 Task: Create a sub task Design and Implement Solution for the task  Implement a new cloud-based accounting system for a company in the project AgileLink , assign it to team member softage.3@softage.net and update the status of the sub task to  Off Track , set the priority of the sub task to High
Action: Mouse moved to (546, 300)
Screenshot: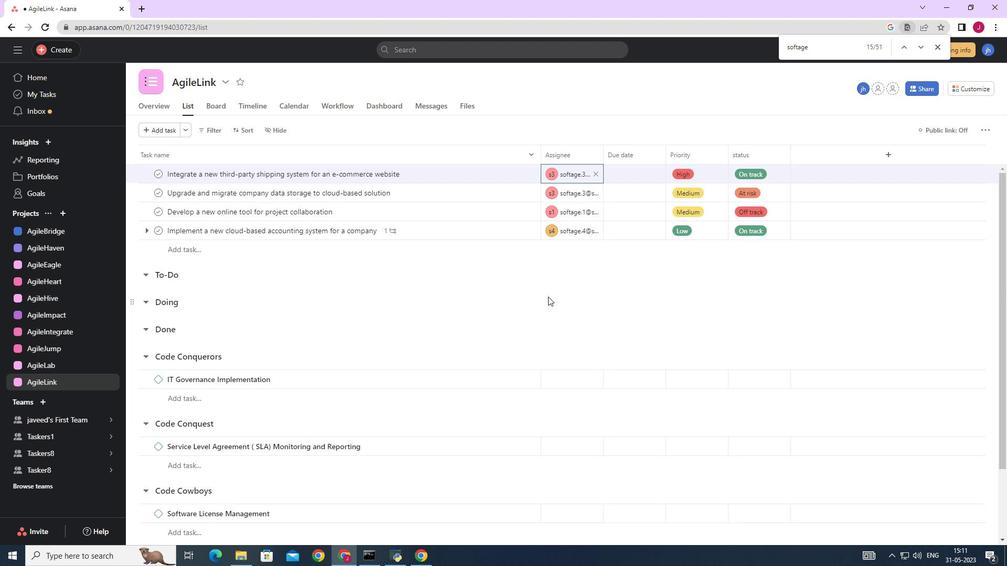 
Action: Mouse scrolled (546, 299) with delta (0, 0)
Screenshot: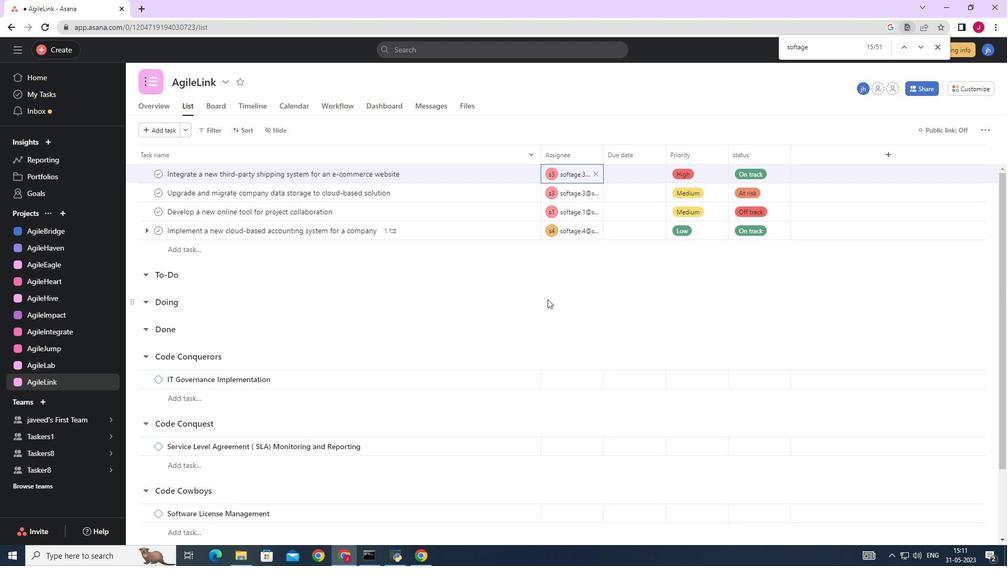 
Action: Mouse moved to (546, 300)
Screenshot: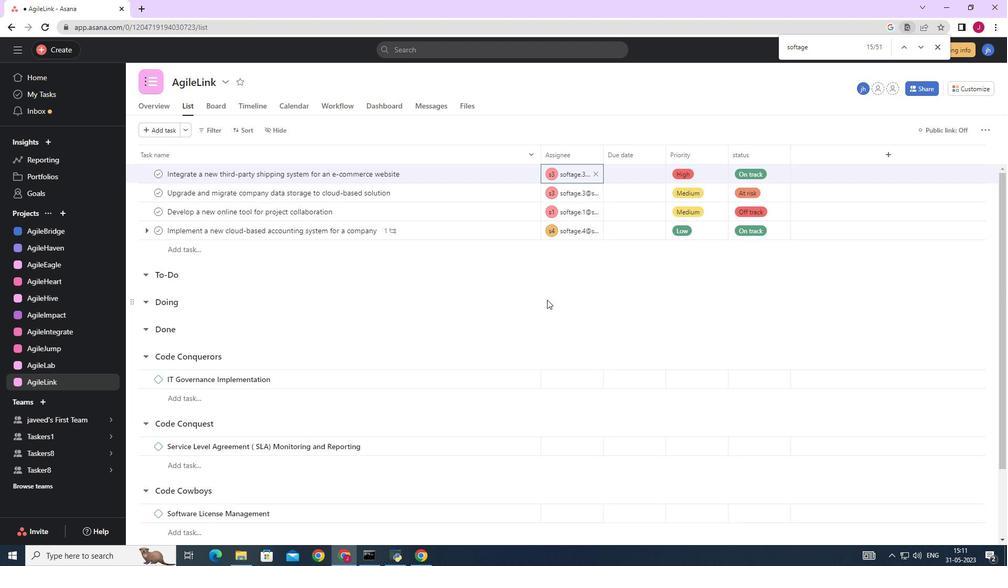 
Action: Mouse scrolled (546, 300) with delta (0, 0)
Screenshot: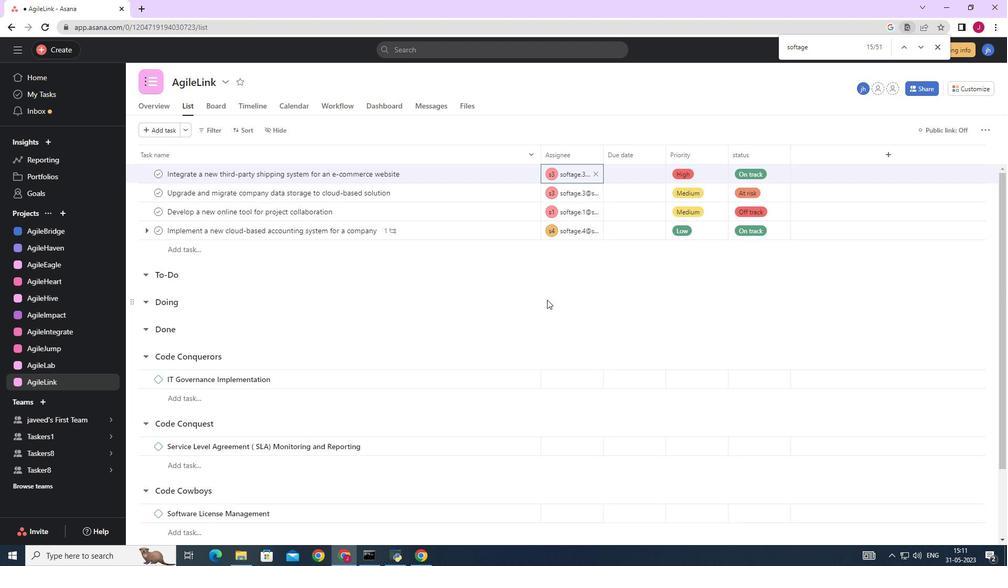 
Action: Mouse scrolled (546, 300) with delta (0, 0)
Screenshot: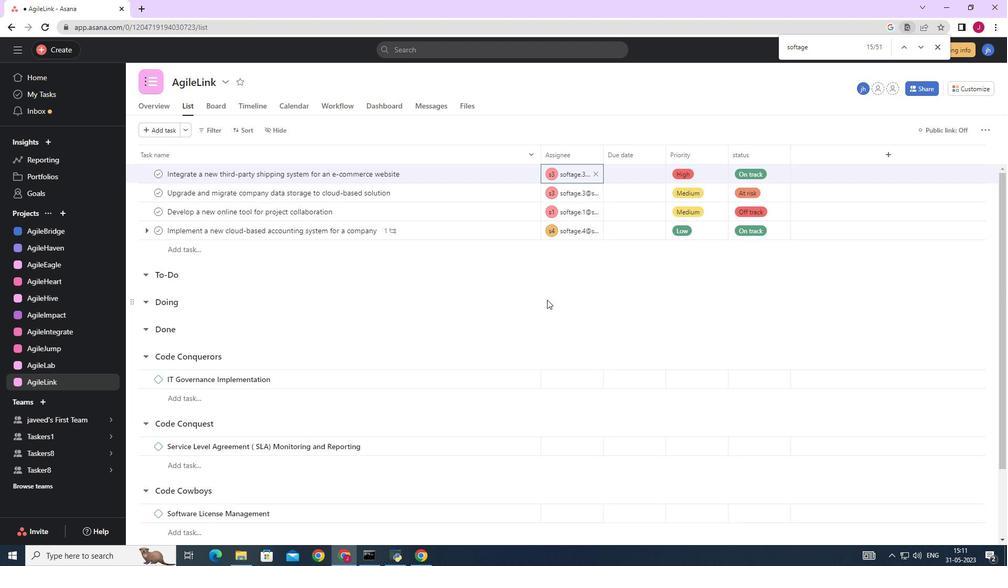 
Action: Mouse scrolled (546, 300) with delta (0, 0)
Screenshot: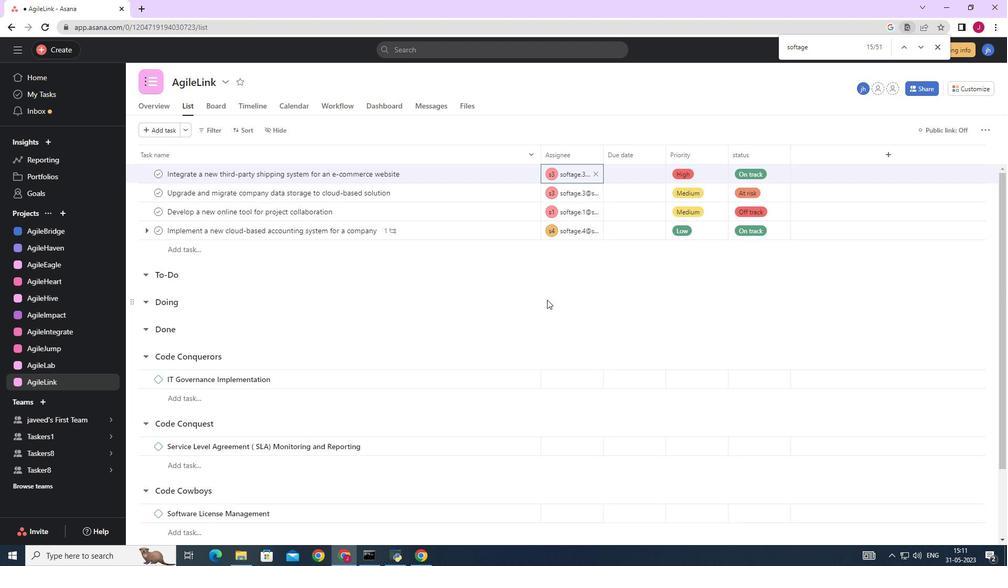 
Action: Mouse scrolled (546, 300) with delta (0, 0)
Screenshot: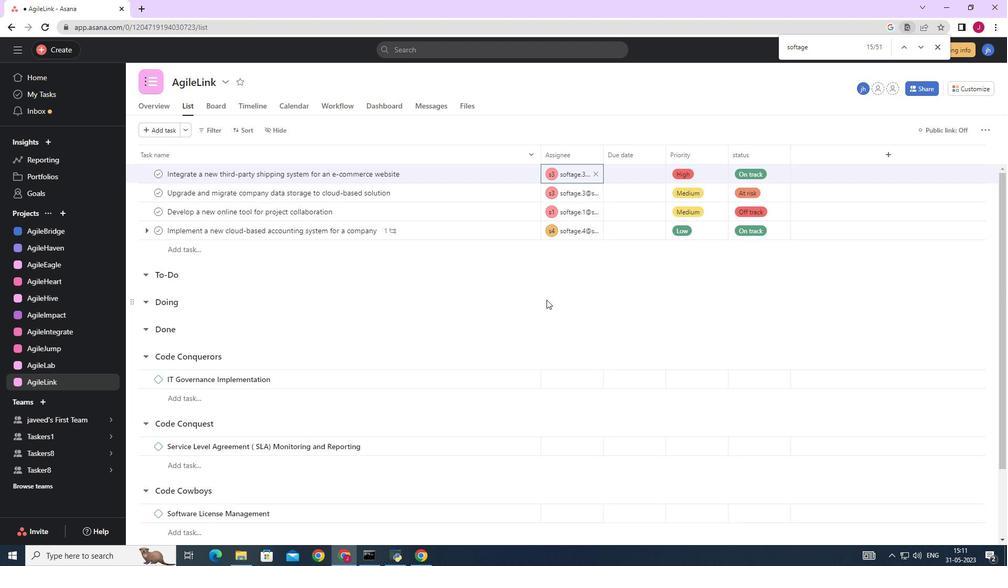 
Action: Mouse moved to (533, 302)
Screenshot: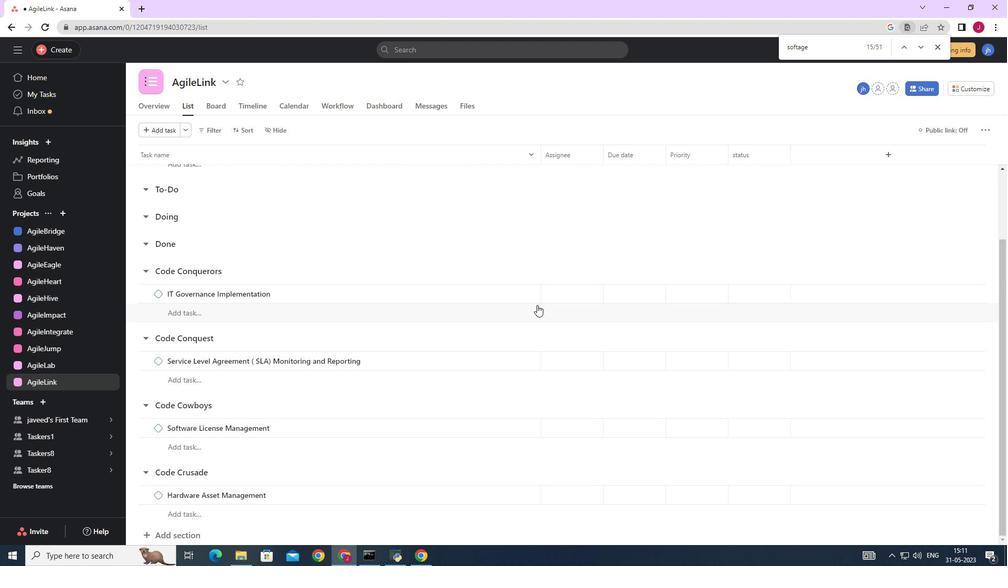 
Action: Mouse scrolled (533, 303) with delta (0, 0)
Screenshot: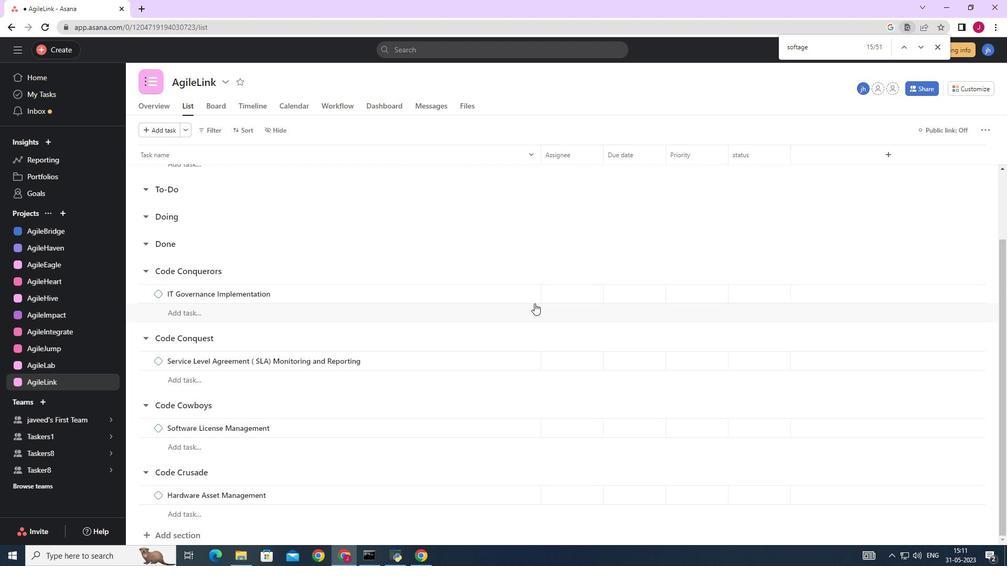 
Action: Mouse scrolled (533, 303) with delta (0, 0)
Screenshot: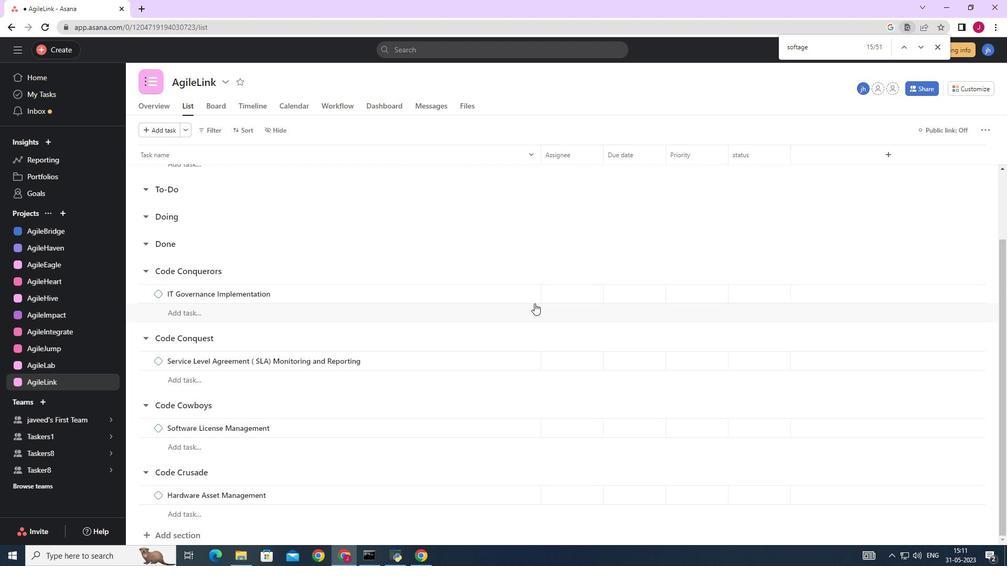 
Action: Mouse scrolled (533, 303) with delta (0, 0)
Screenshot: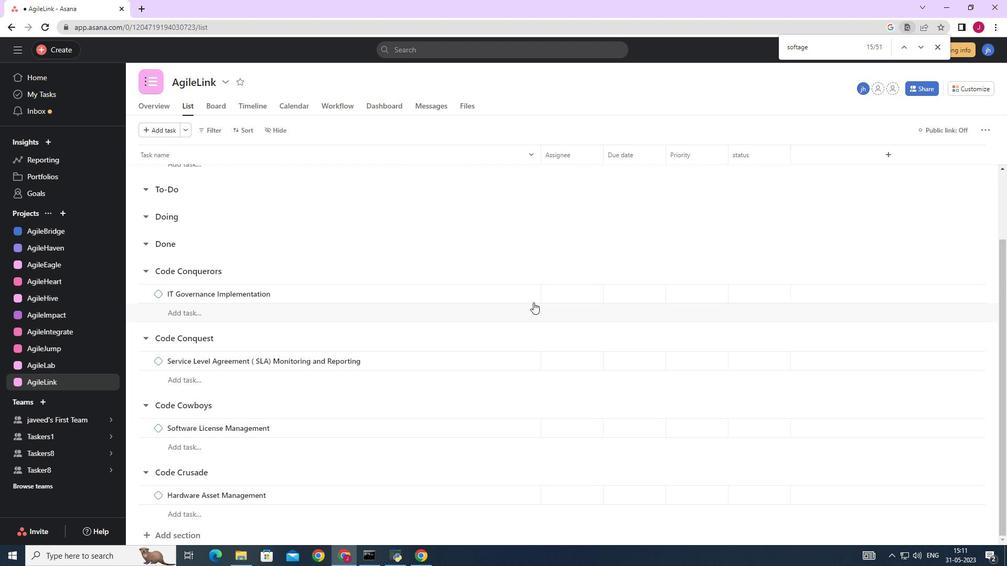
Action: Mouse moved to (485, 230)
Screenshot: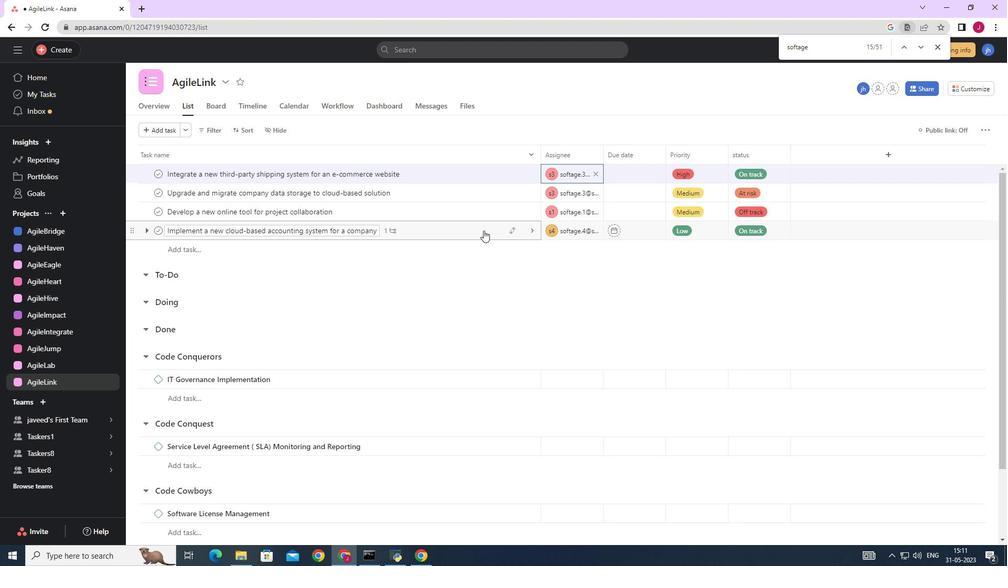 
Action: Mouse pressed left at (485, 230)
Screenshot: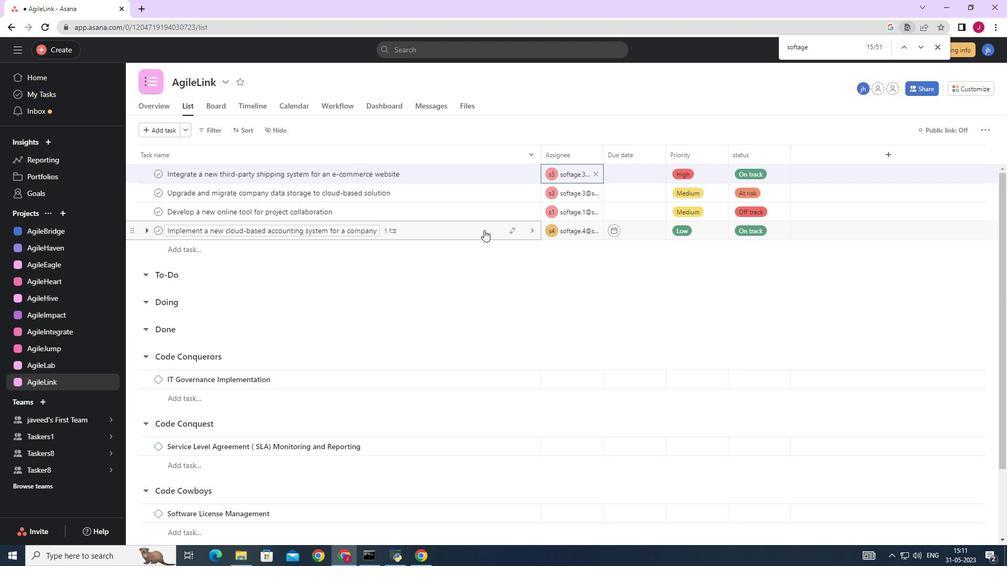 
Action: Mouse moved to (686, 399)
Screenshot: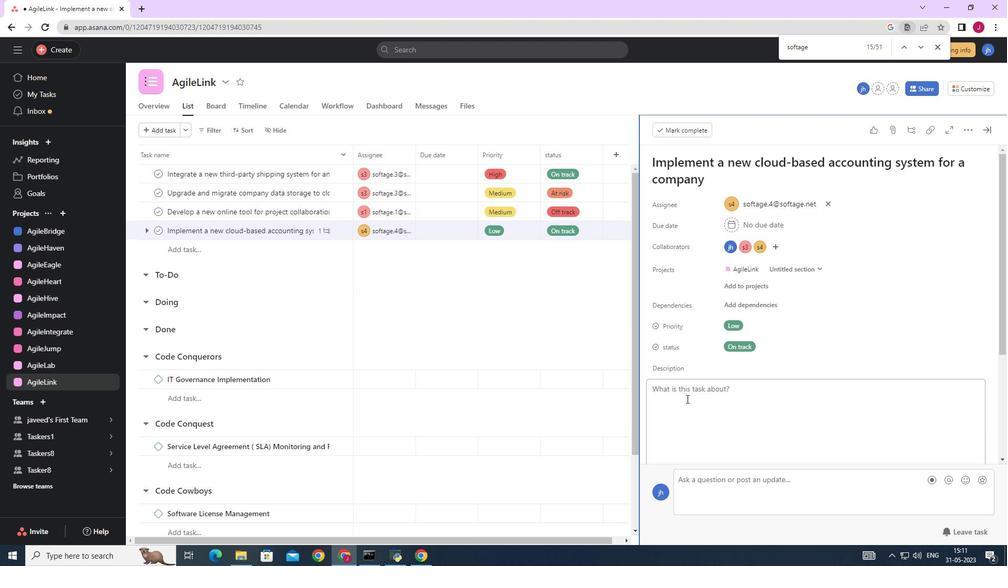 
Action: Mouse scrolled (686, 398) with delta (0, 0)
Screenshot: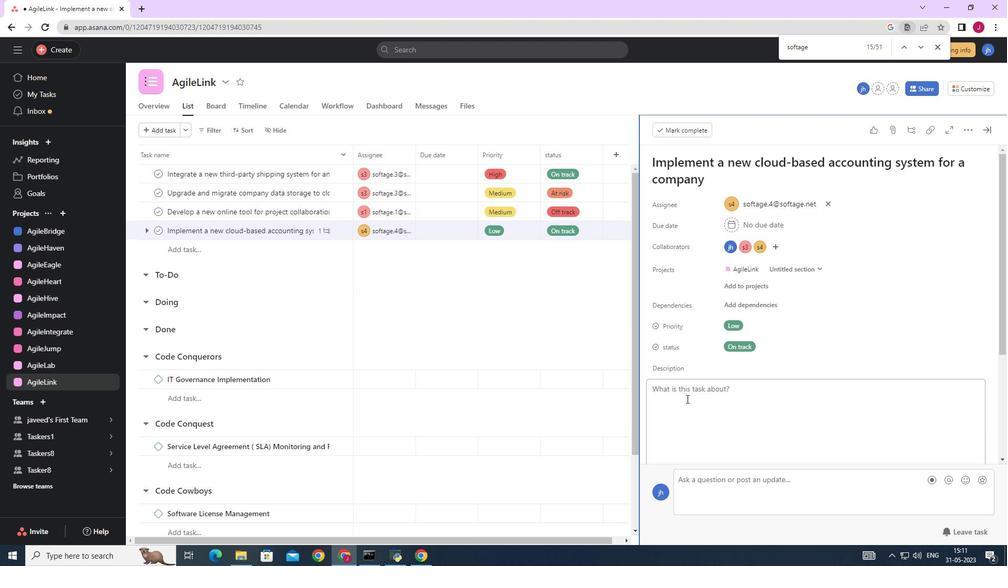 
Action: Mouse scrolled (686, 398) with delta (0, 0)
Screenshot: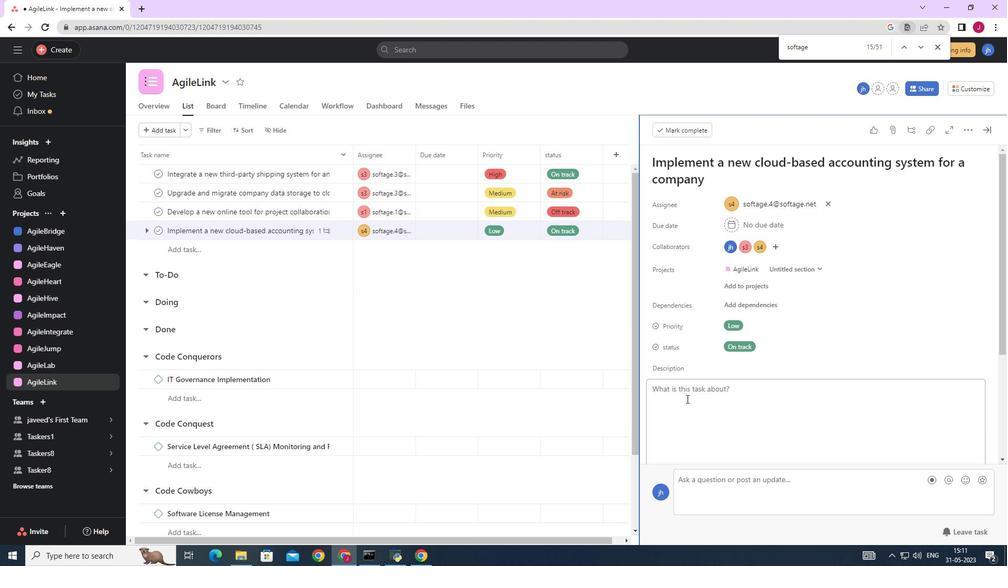 
Action: Mouse scrolled (686, 398) with delta (0, 0)
Screenshot: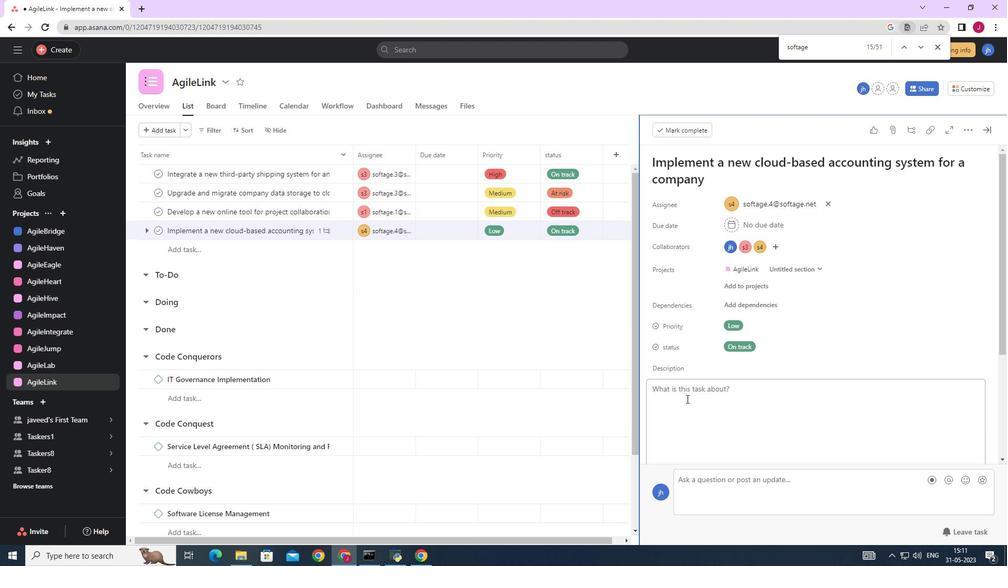 
Action: Mouse scrolled (686, 398) with delta (0, 0)
Screenshot: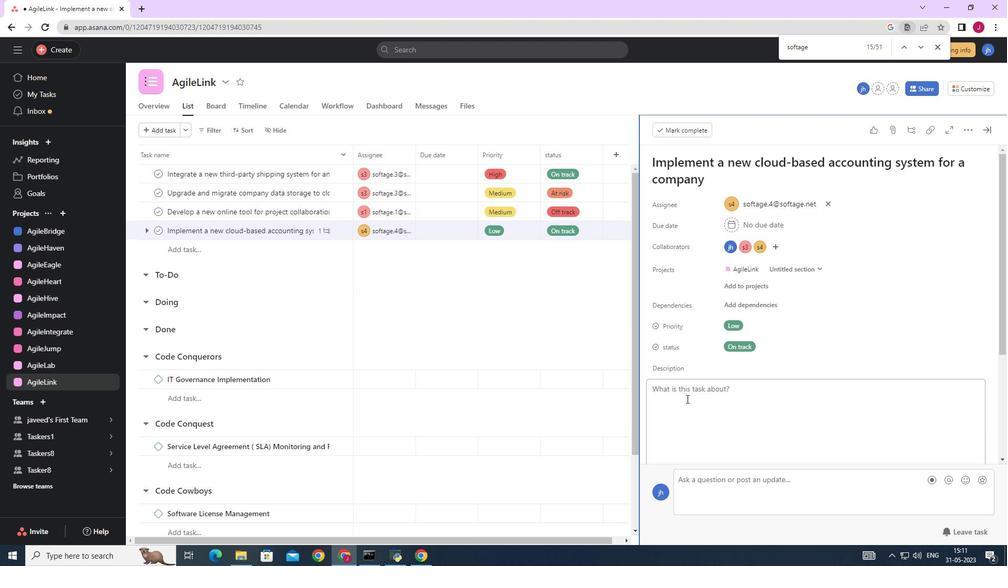 
Action: Mouse moved to (686, 373)
Screenshot: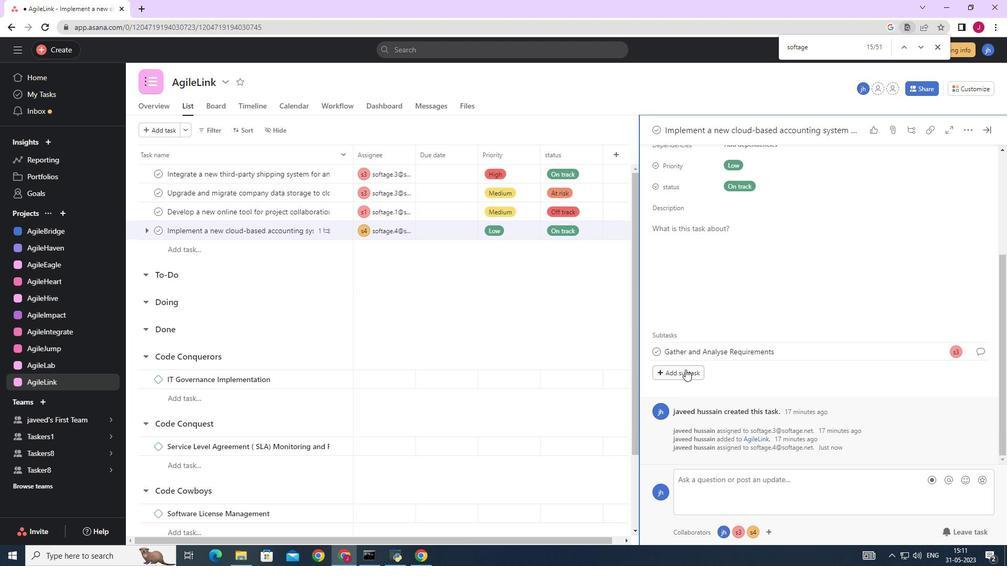 
Action: Mouse pressed left at (686, 373)
Screenshot: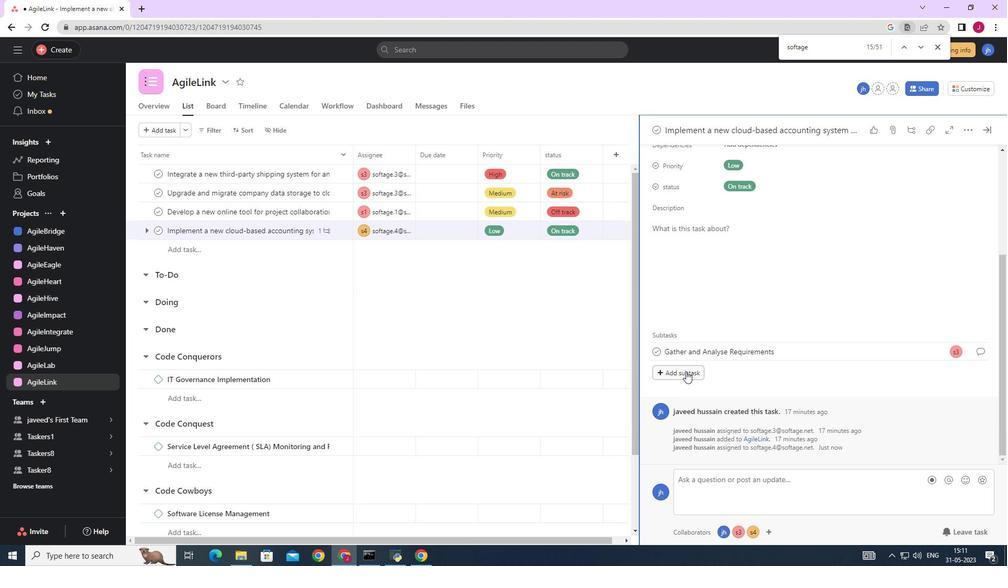 
Action: Mouse moved to (686, 374)
Screenshot: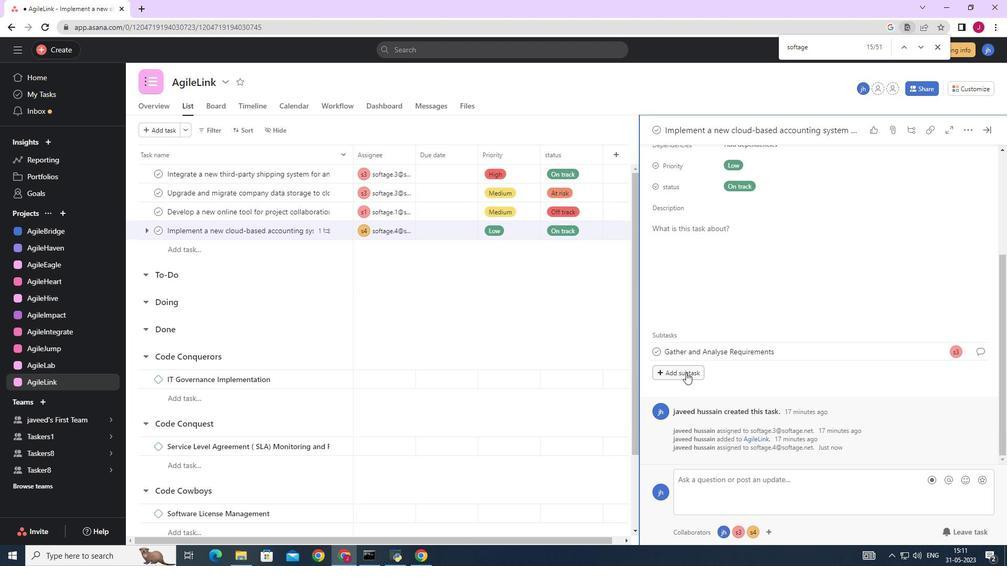 
Action: Key pressed <Key.caps_lock>D<Key.caps_lock>esign<Key.space>and<Key.space><Key.caps_lock>I<Key.caps_lock>mplement<Key.space><Key.caps_lock>S<Key.caps_lock>olution<Key.space>
Screenshot: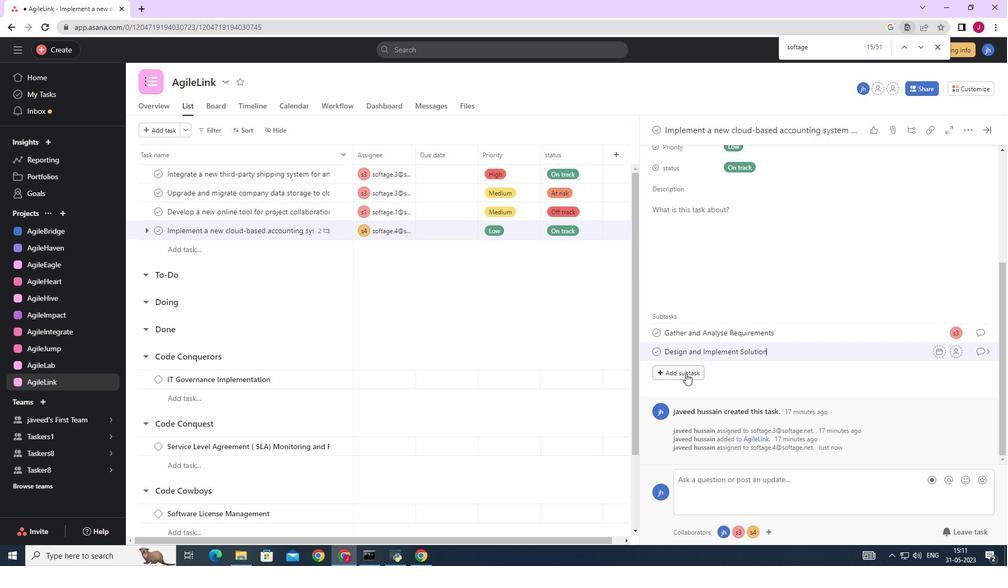 
Action: Mouse moved to (959, 351)
Screenshot: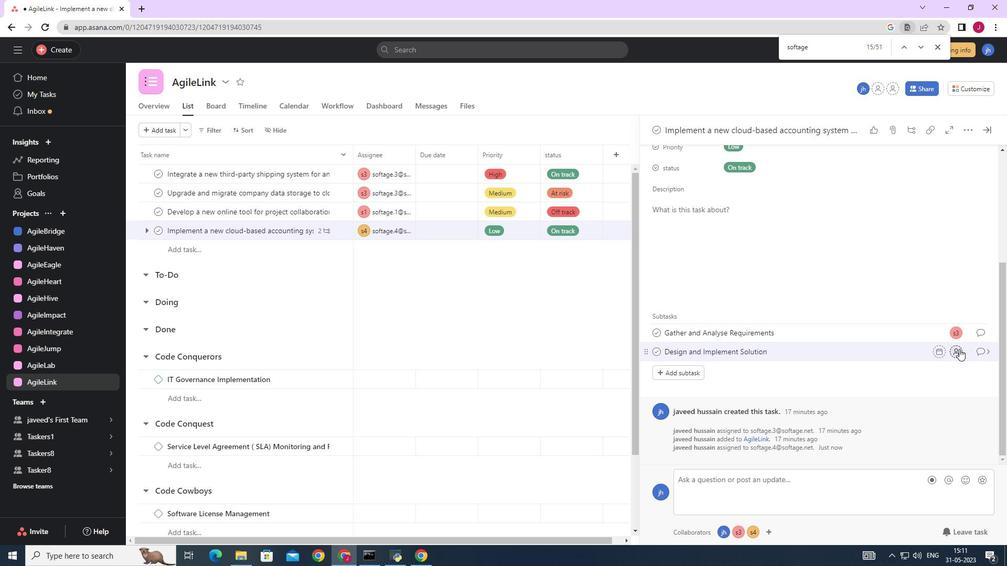 
Action: Mouse pressed left at (959, 351)
Screenshot: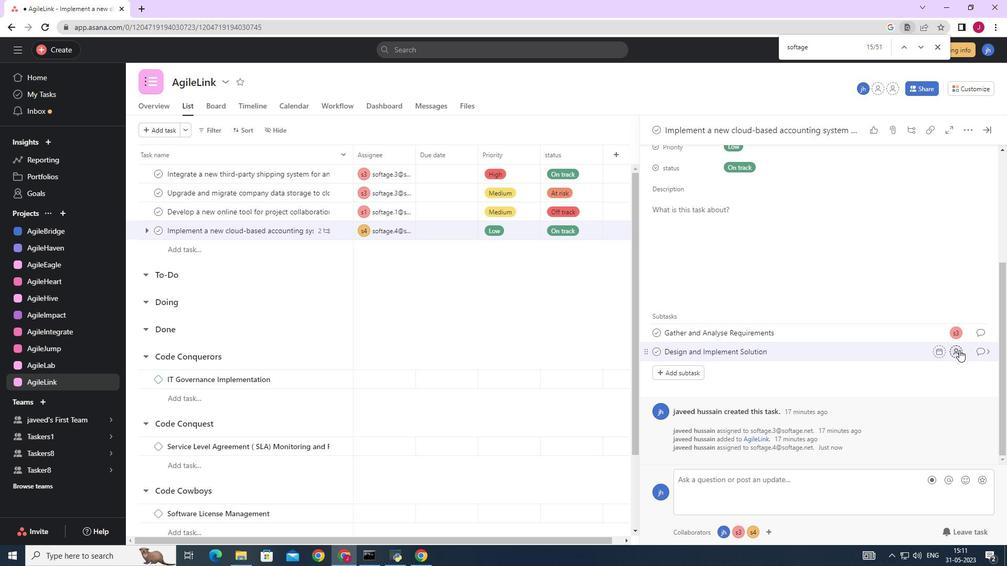 
Action: Mouse moved to (955, 350)
Screenshot: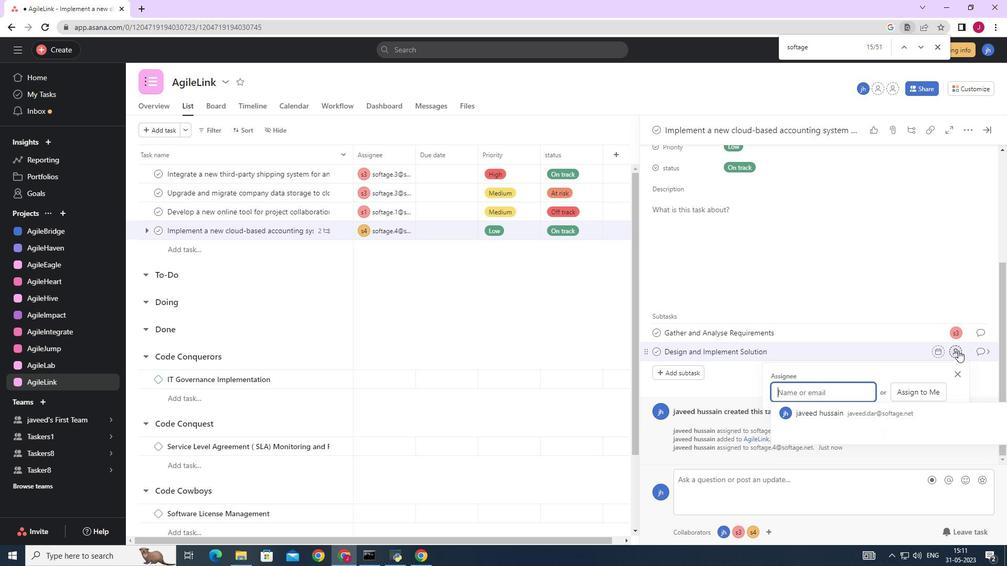 
Action: Key pressed softage.3
Screenshot: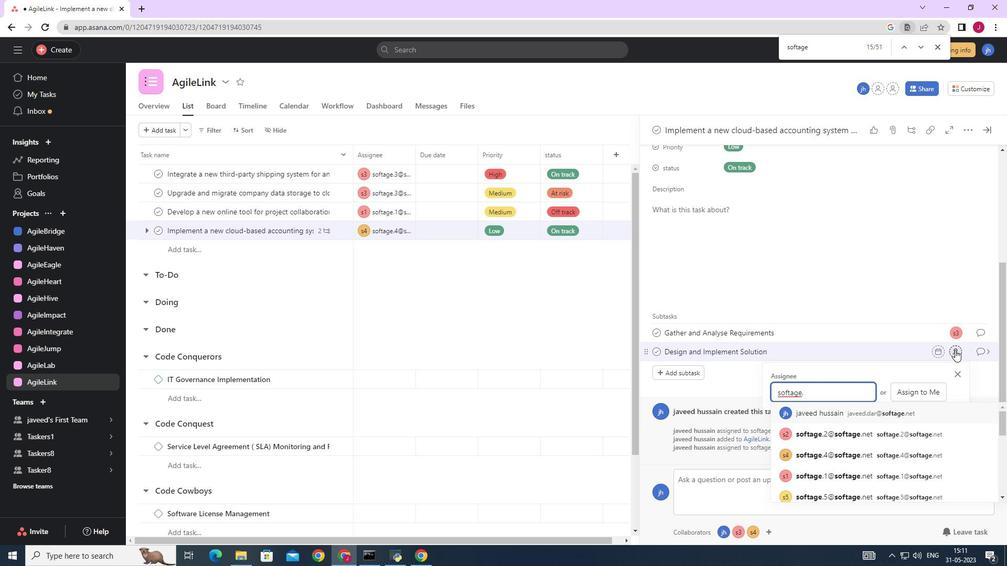 
Action: Mouse moved to (852, 417)
Screenshot: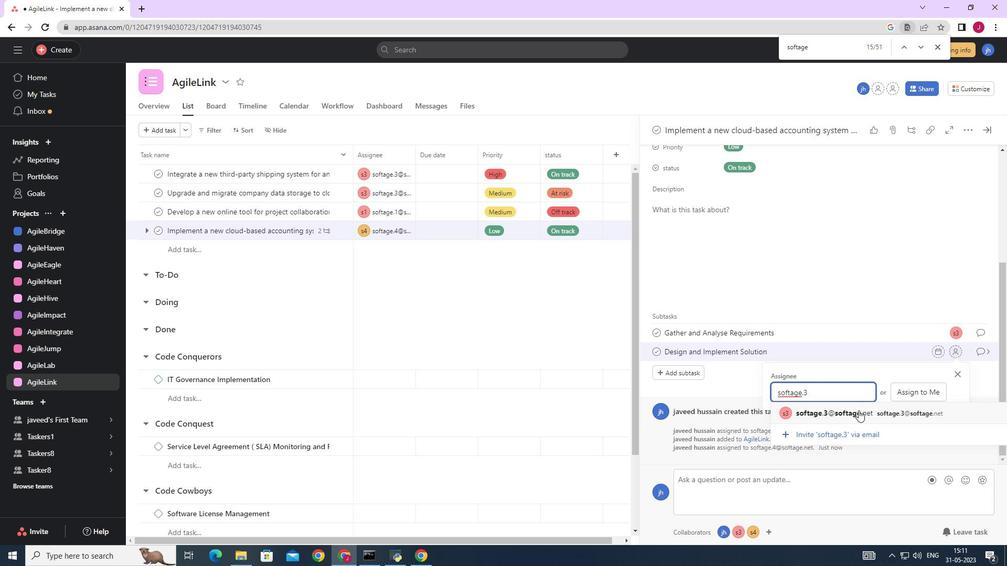 
Action: Mouse pressed left at (852, 417)
Screenshot: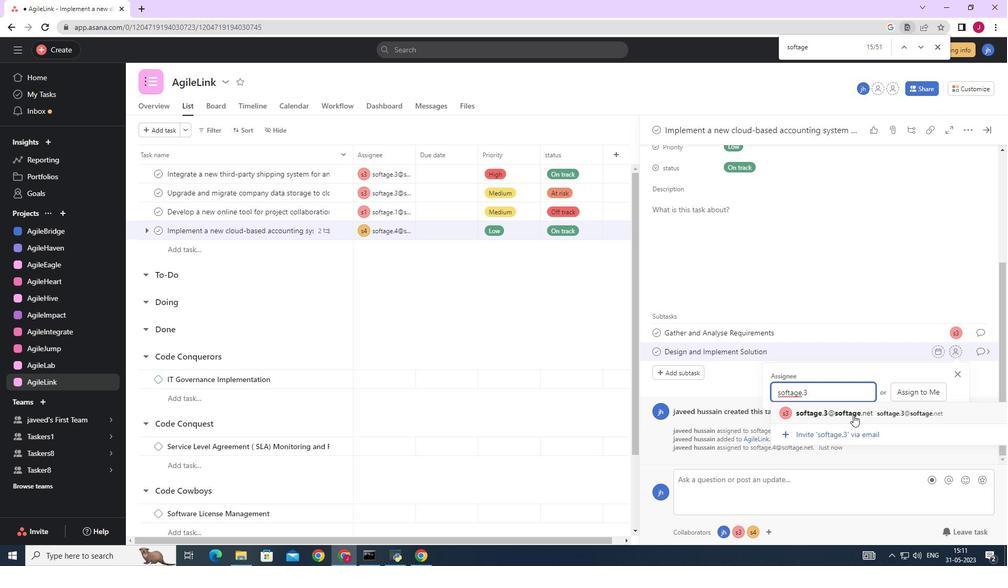 
Action: Mouse moved to (983, 352)
Screenshot: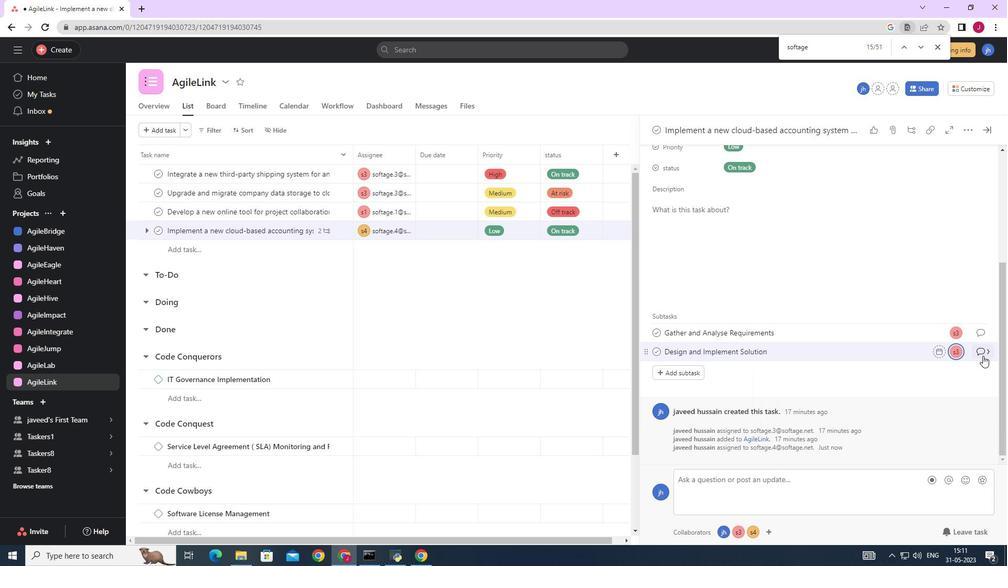 
Action: Mouse pressed left at (983, 352)
Screenshot: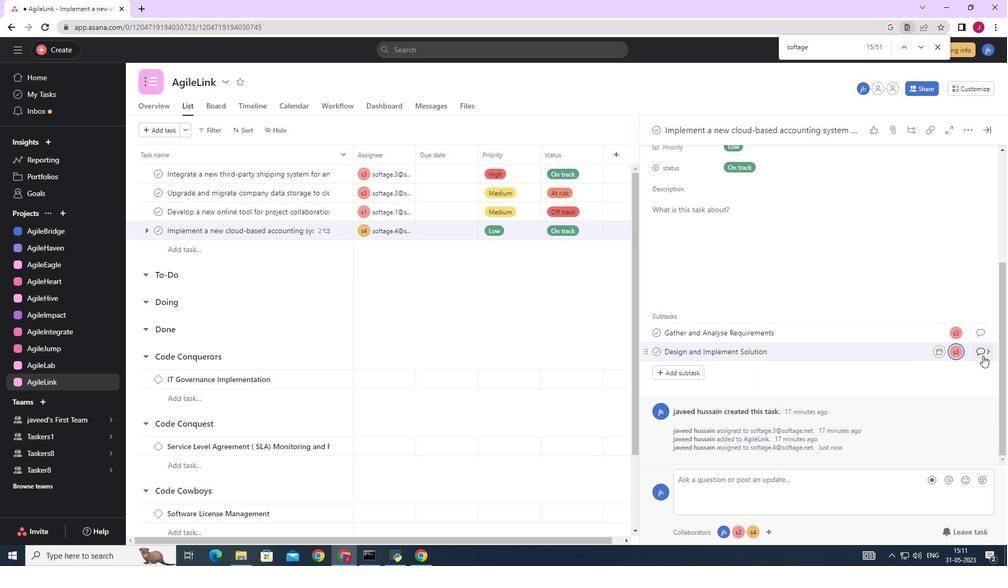 
Action: Mouse moved to (677, 302)
Screenshot: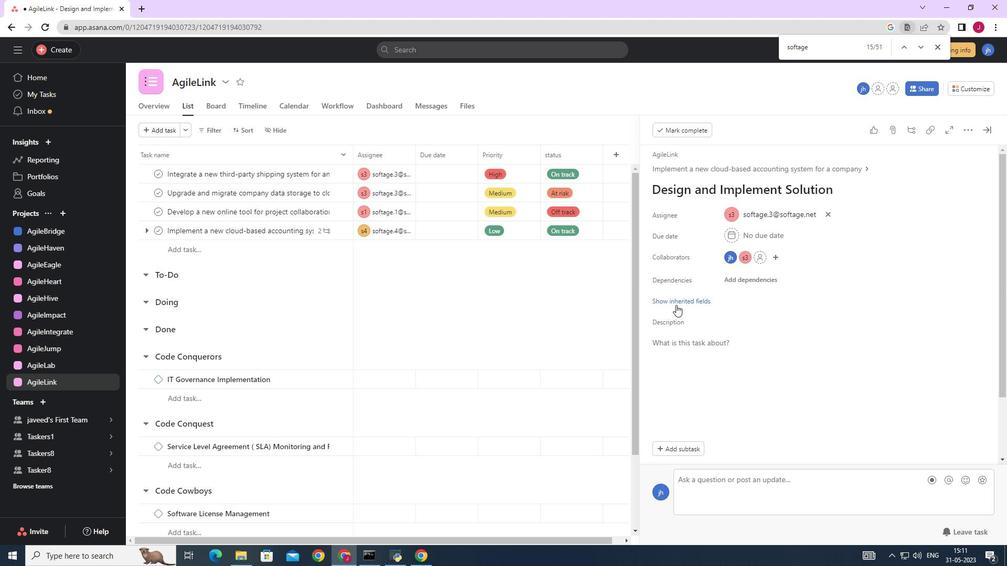 
Action: Mouse pressed left at (677, 302)
Screenshot: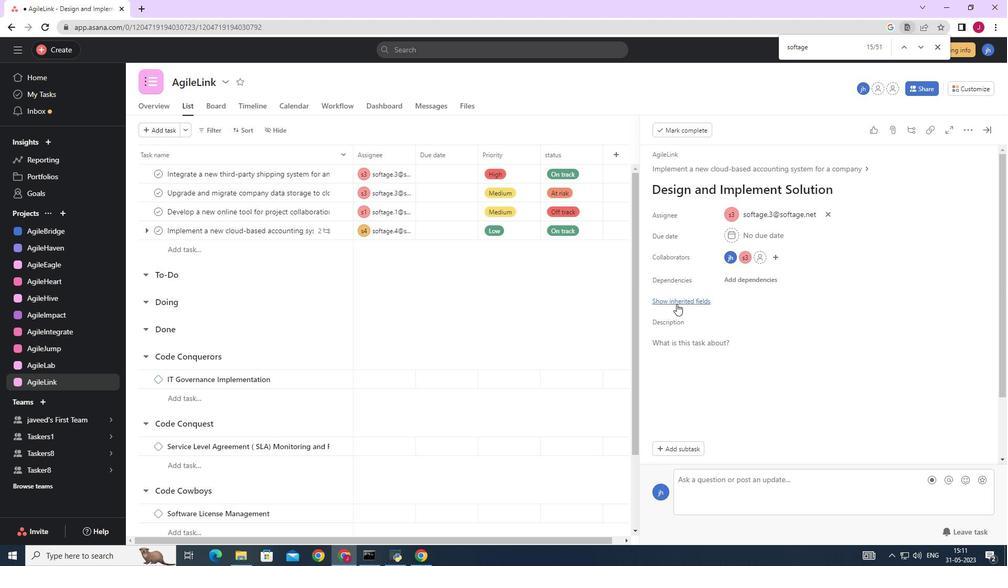 
Action: Mouse moved to (724, 322)
Screenshot: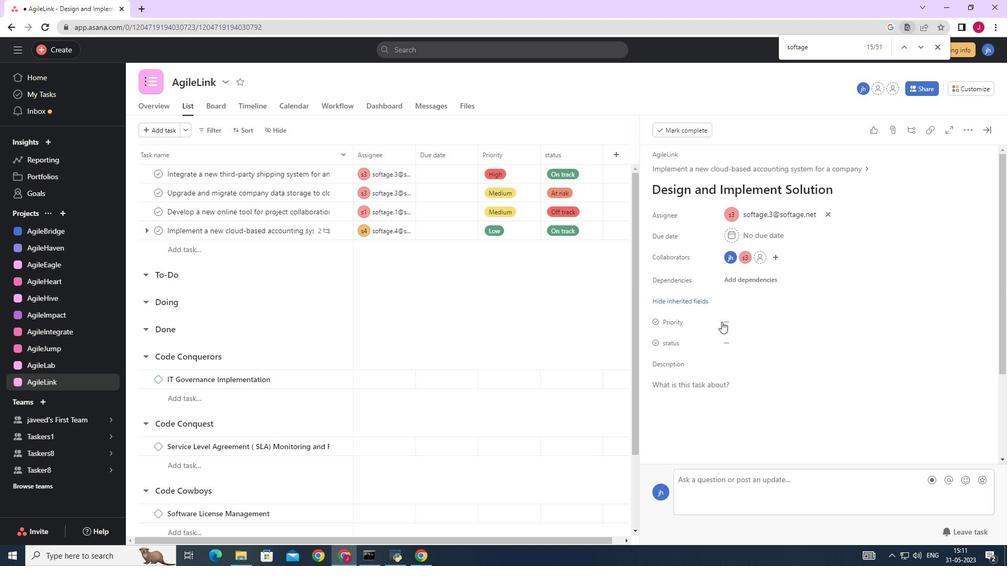 
Action: Mouse pressed left at (724, 322)
Screenshot: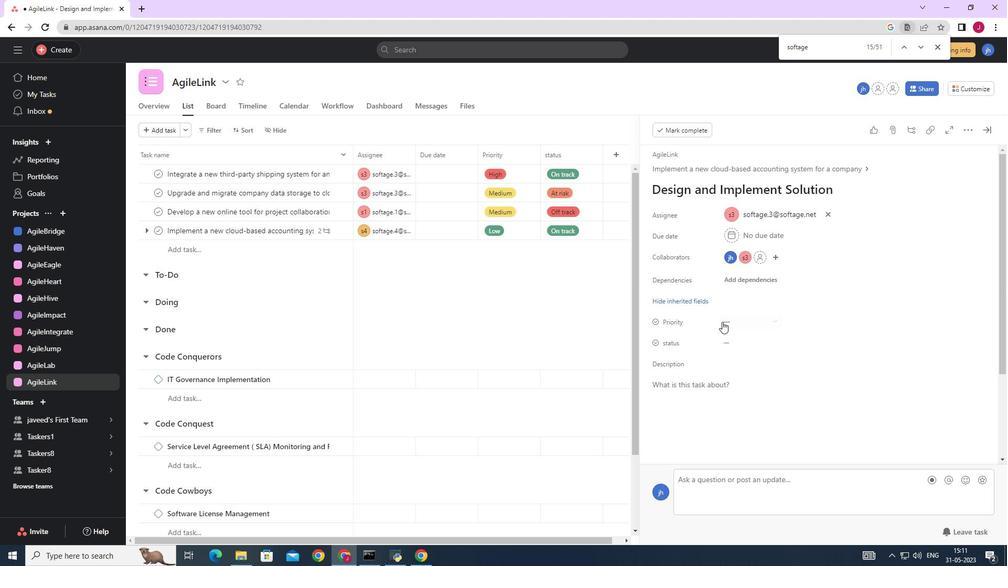 
Action: Mouse moved to (757, 359)
Screenshot: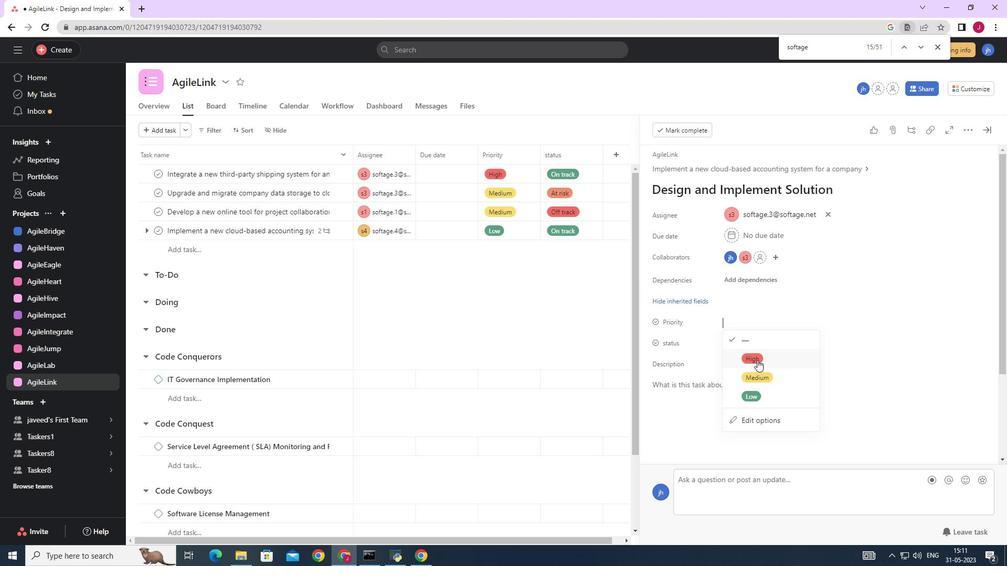 
Action: Mouse pressed left at (757, 359)
Screenshot: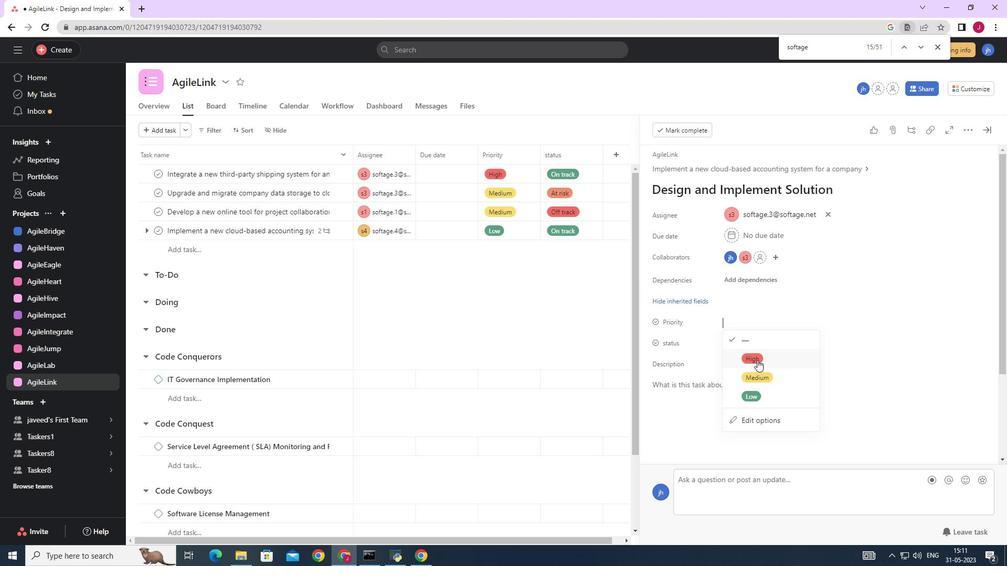 
Action: Mouse moved to (725, 343)
Screenshot: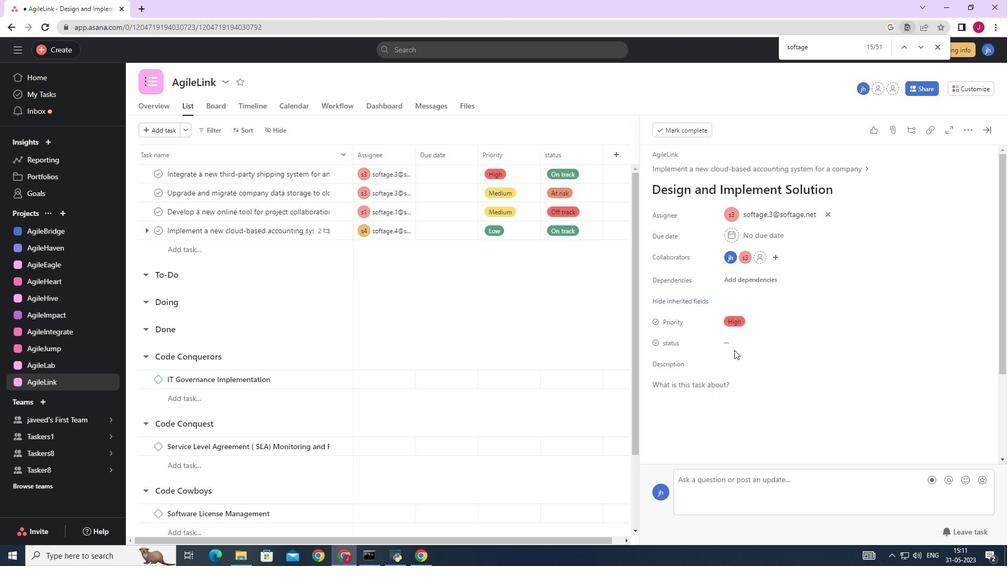 
Action: Mouse pressed left at (725, 343)
Screenshot: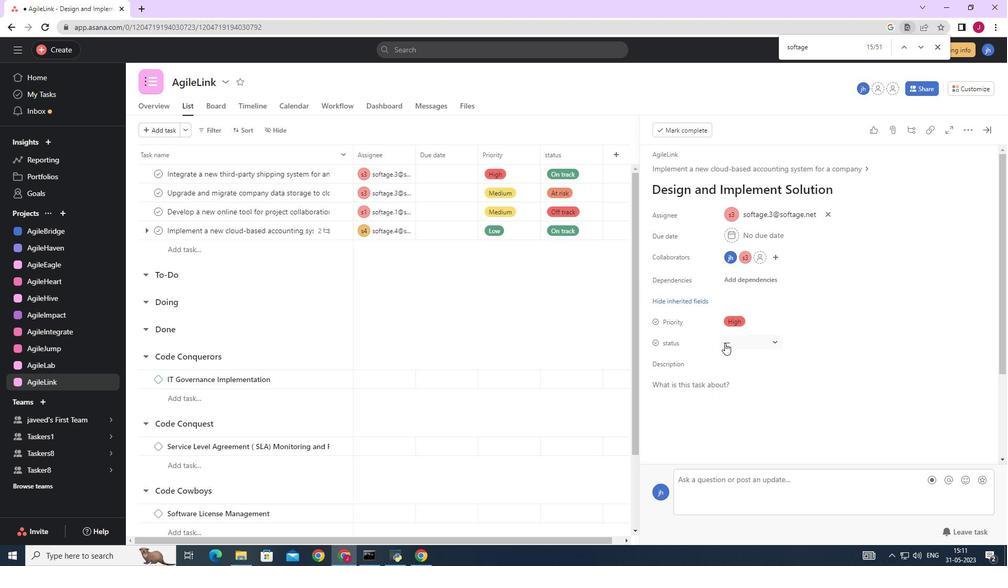 
Action: Mouse moved to (753, 342)
Screenshot: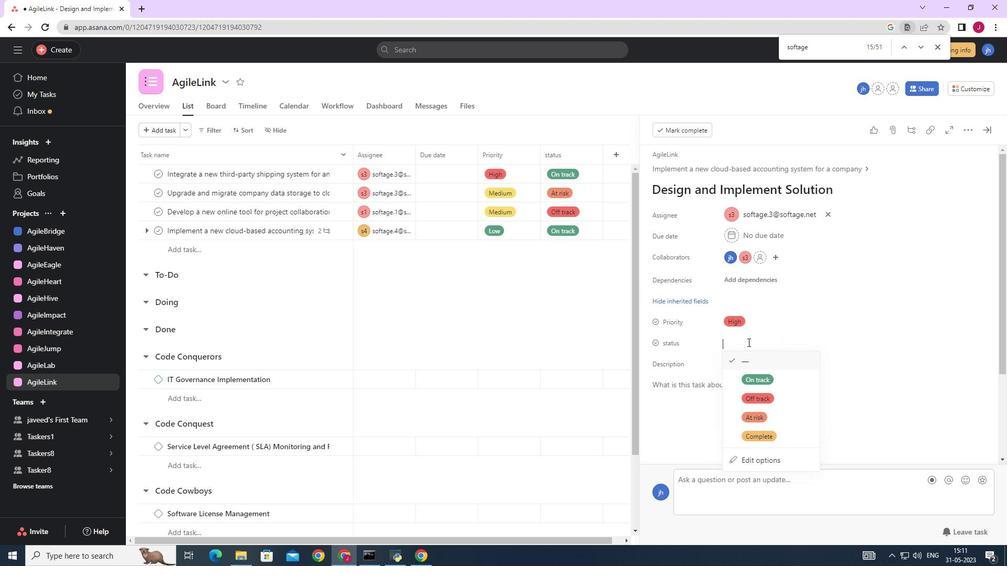 
Action: Mouse pressed left at (753, 342)
Screenshot: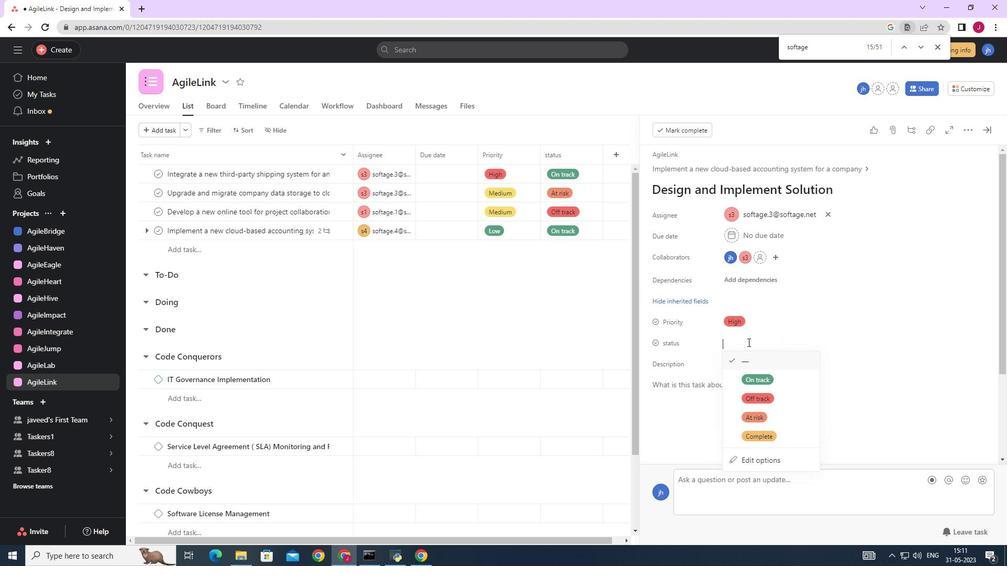 
Action: Mouse pressed left at (753, 342)
Screenshot: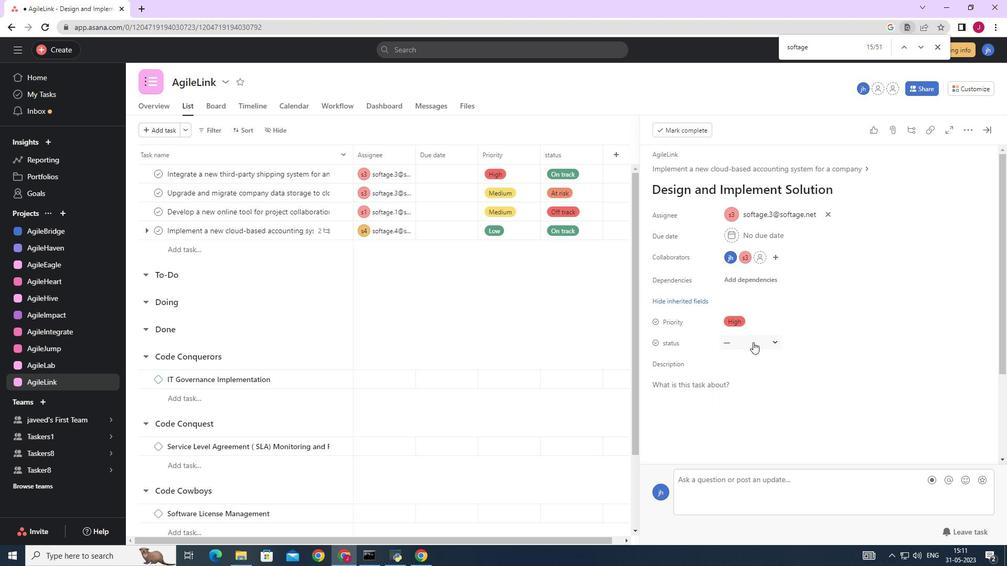 
Action: Mouse moved to (758, 399)
Screenshot: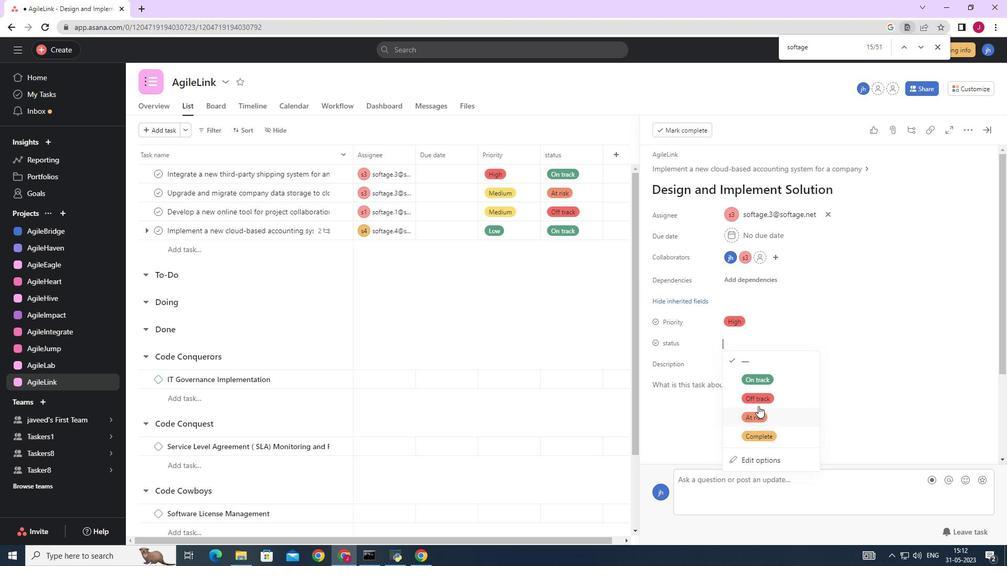 
Action: Mouse pressed left at (758, 399)
Screenshot: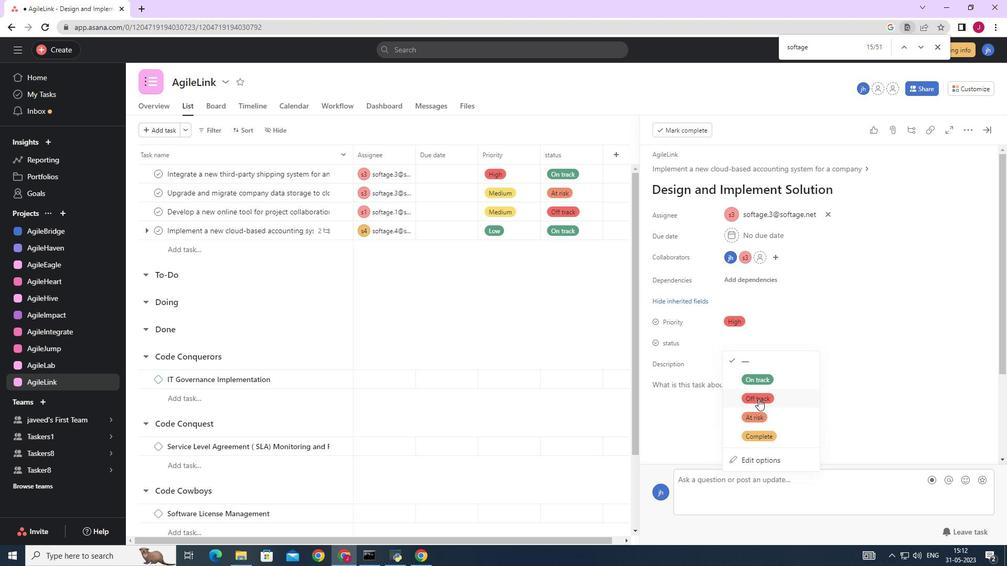 
Action: Mouse moved to (988, 129)
Screenshot: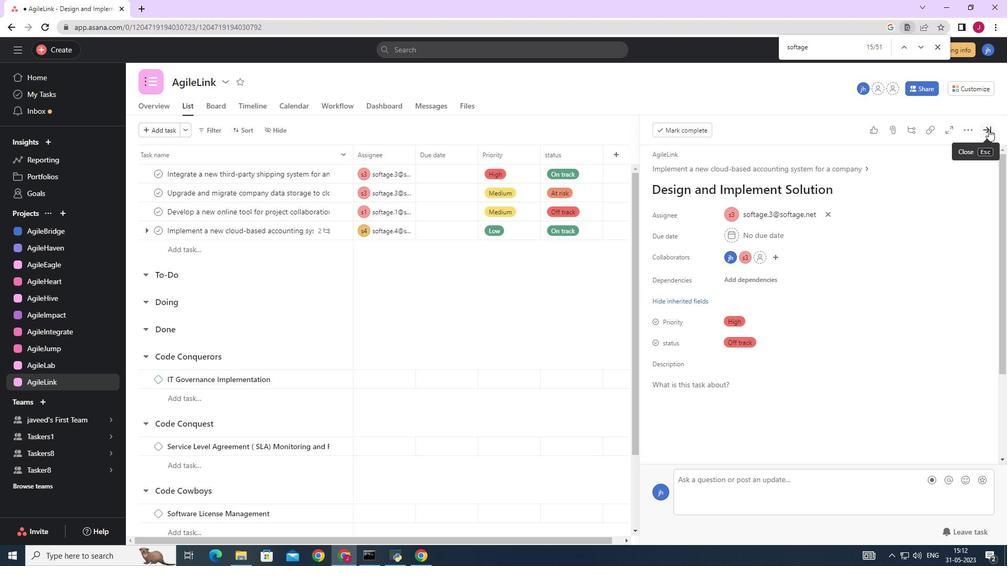 
Action: Mouse pressed left at (988, 129)
Screenshot: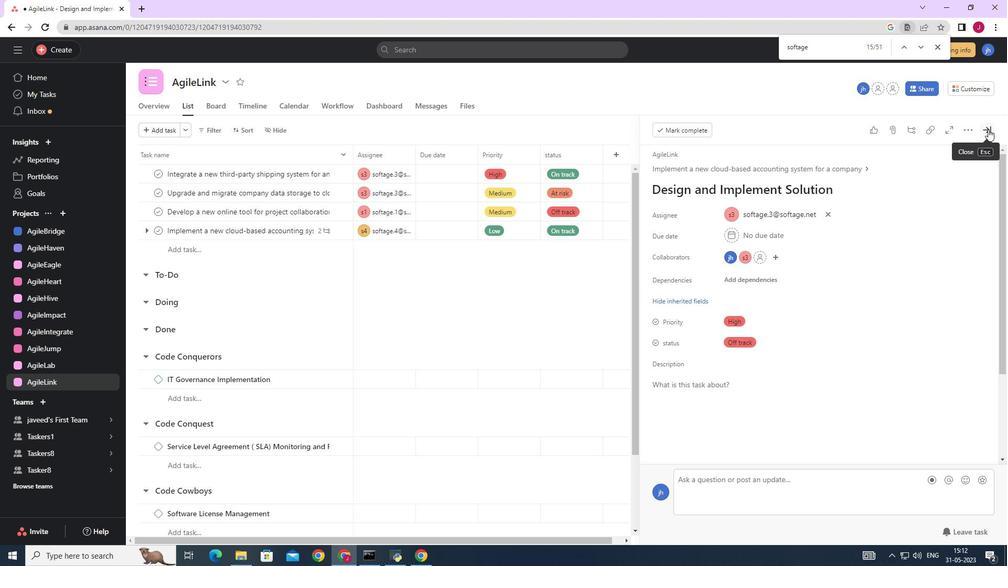 
Action: Mouse moved to (988, 129)
Screenshot: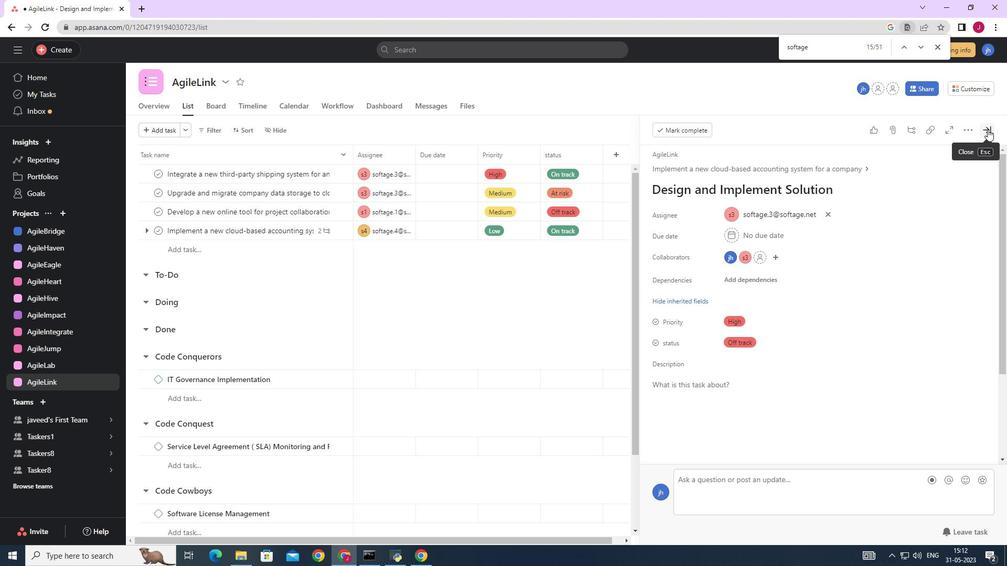 
